 Task: In the  document development.rtf Select the first Column and change text color to  'Black' Apply the command  'Undo' Apply the command  Redo
Action: Mouse moved to (315, 378)
Screenshot: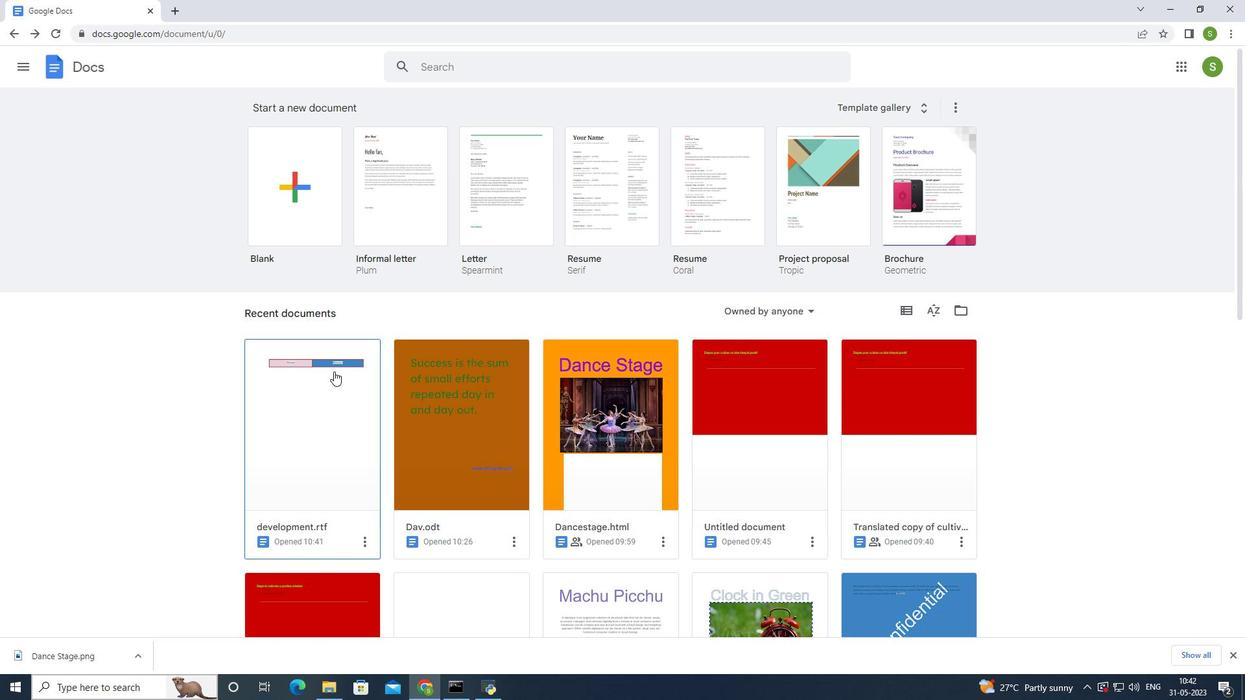 
Action: Mouse pressed left at (315, 378)
Screenshot: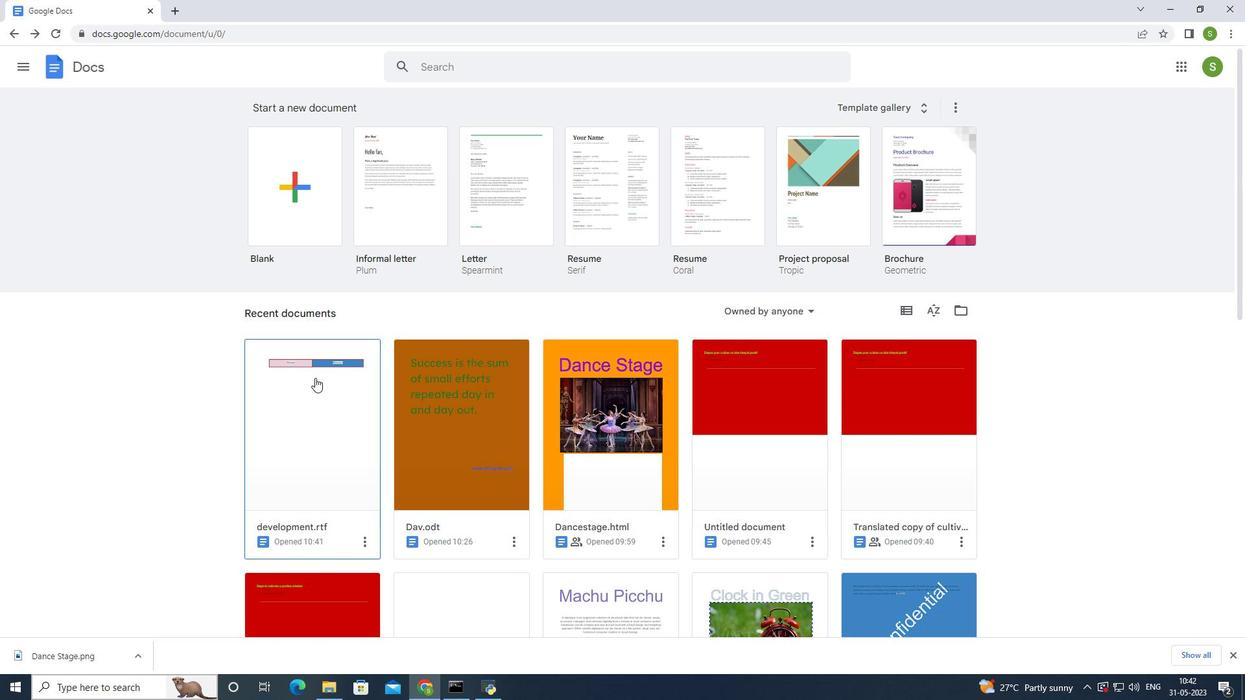 
Action: Mouse moved to (497, 230)
Screenshot: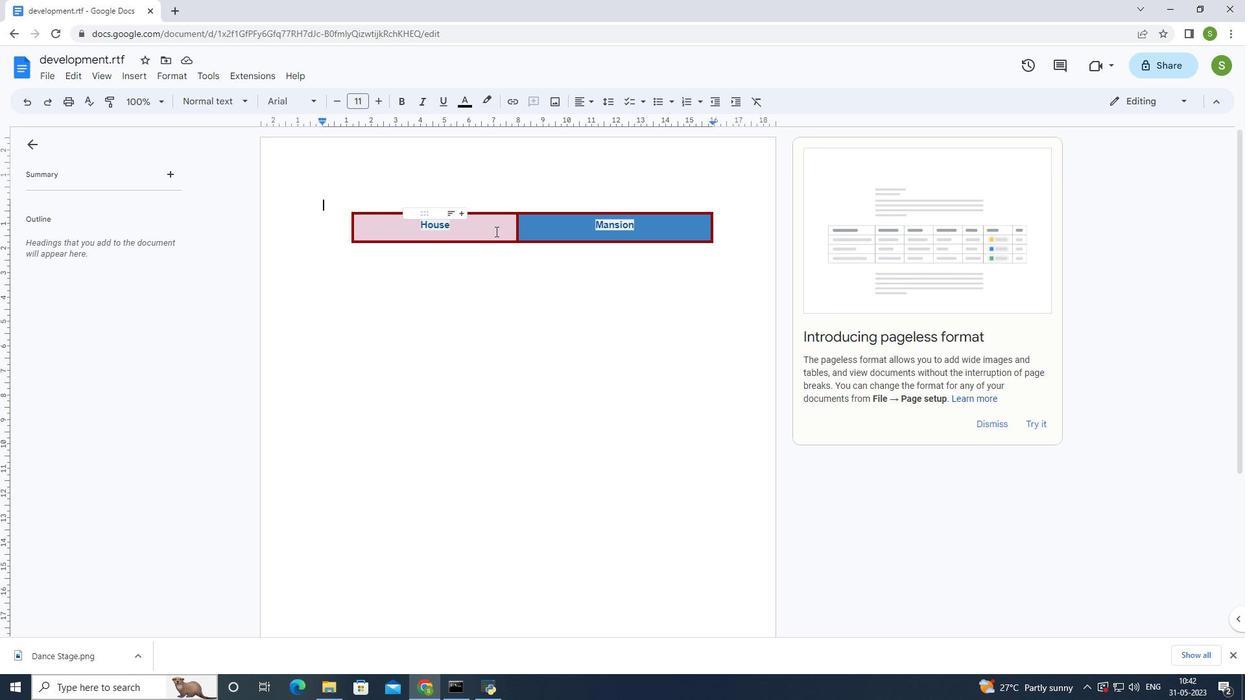 
Action: Mouse pressed left at (497, 230)
Screenshot: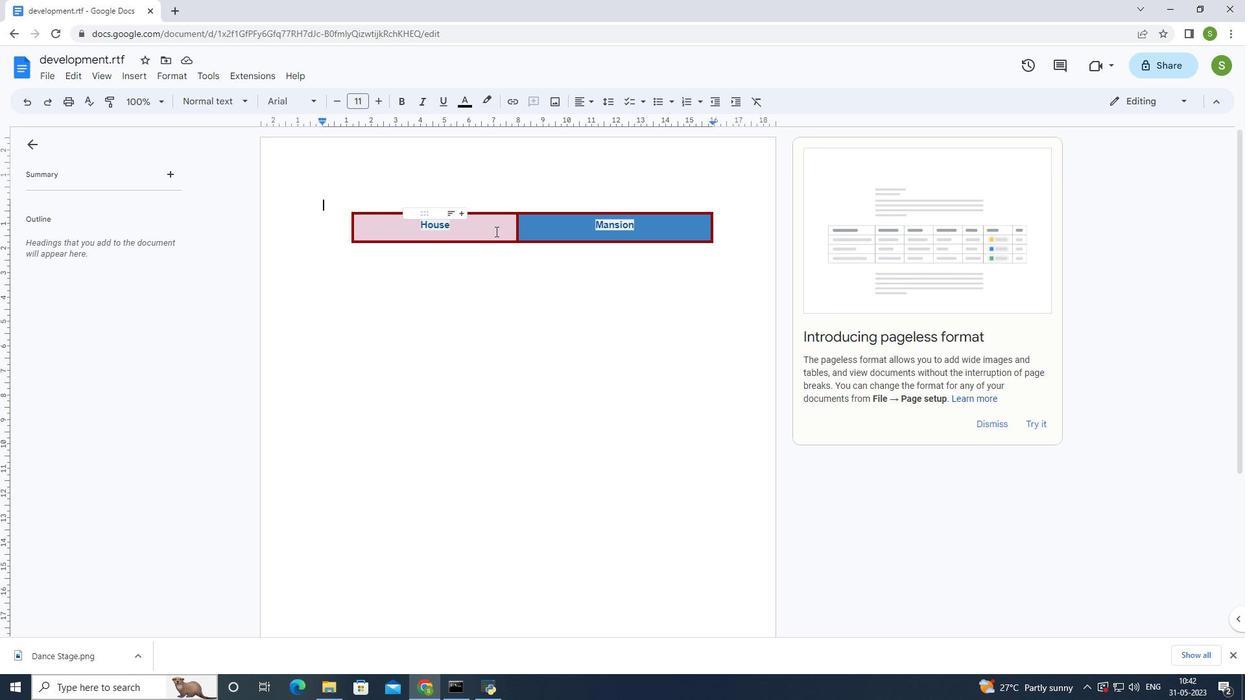 
Action: Mouse moved to (466, 101)
Screenshot: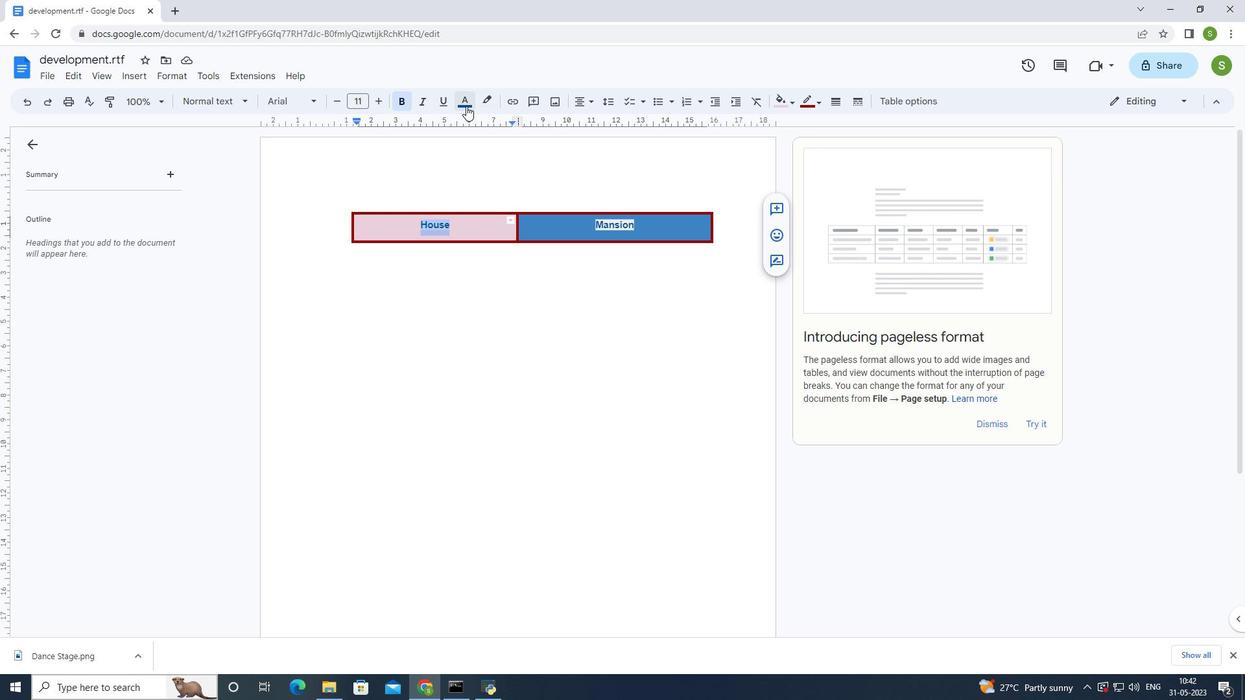 
Action: Mouse pressed left at (466, 101)
Screenshot: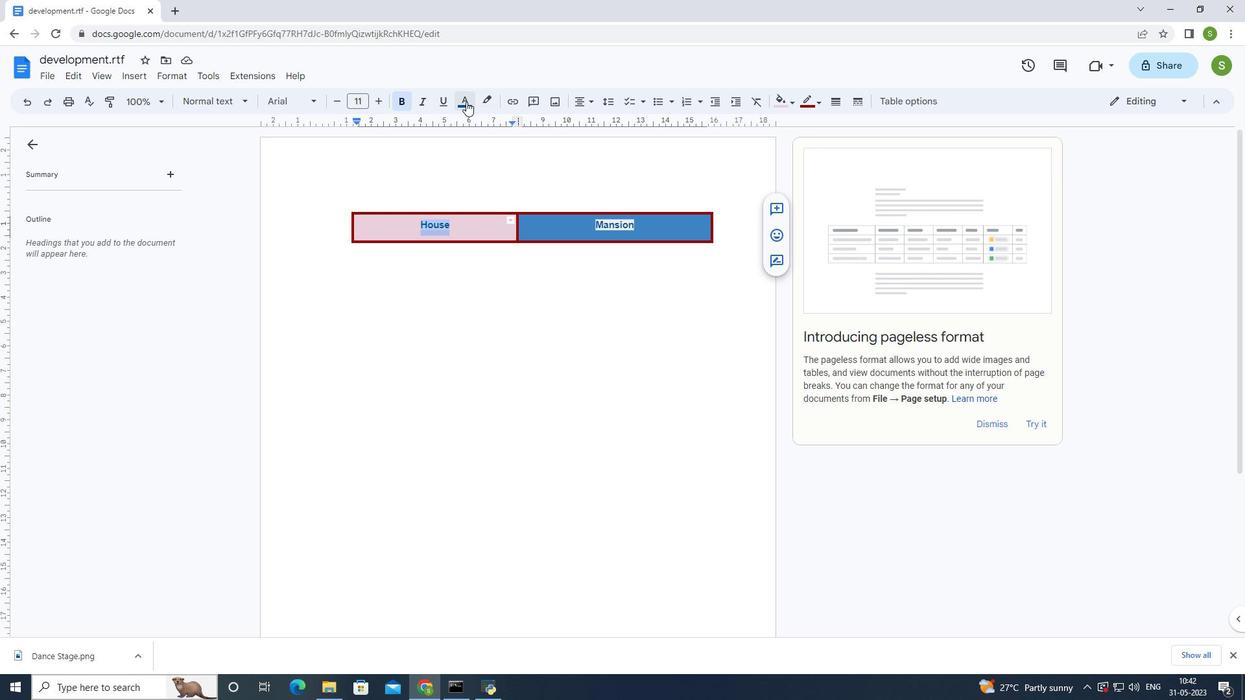 
Action: Mouse moved to (470, 129)
Screenshot: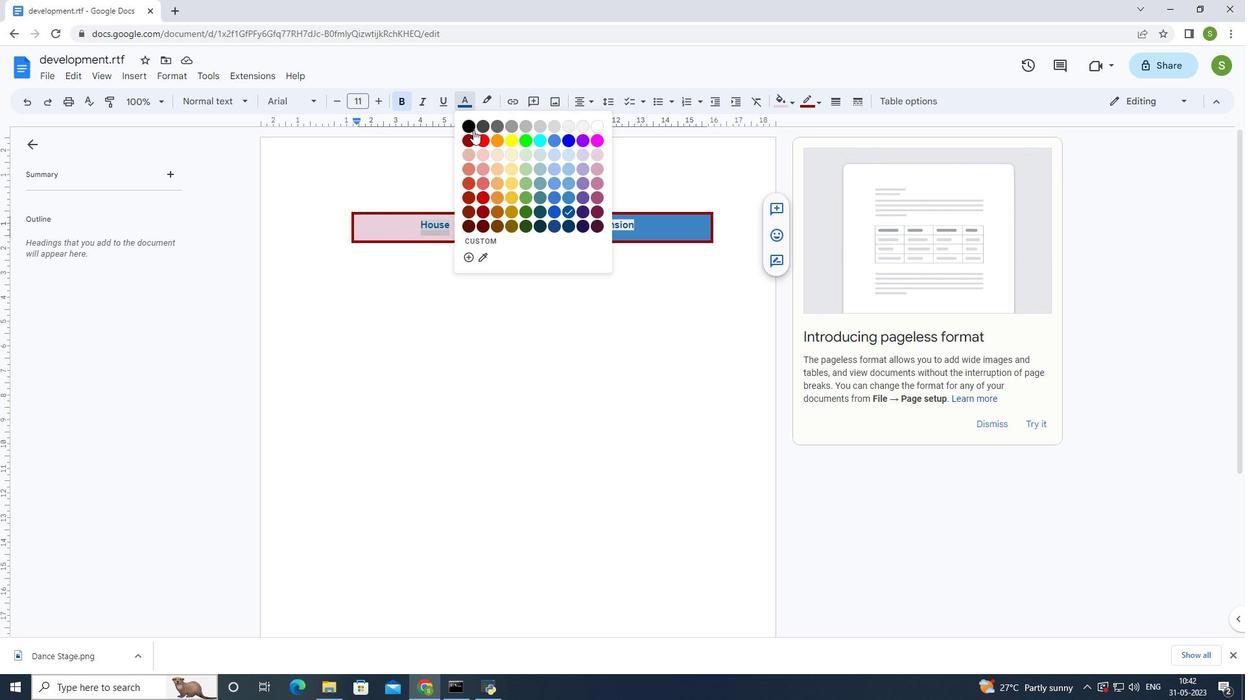 
Action: Mouse pressed left at (470, 129)
Screenshot: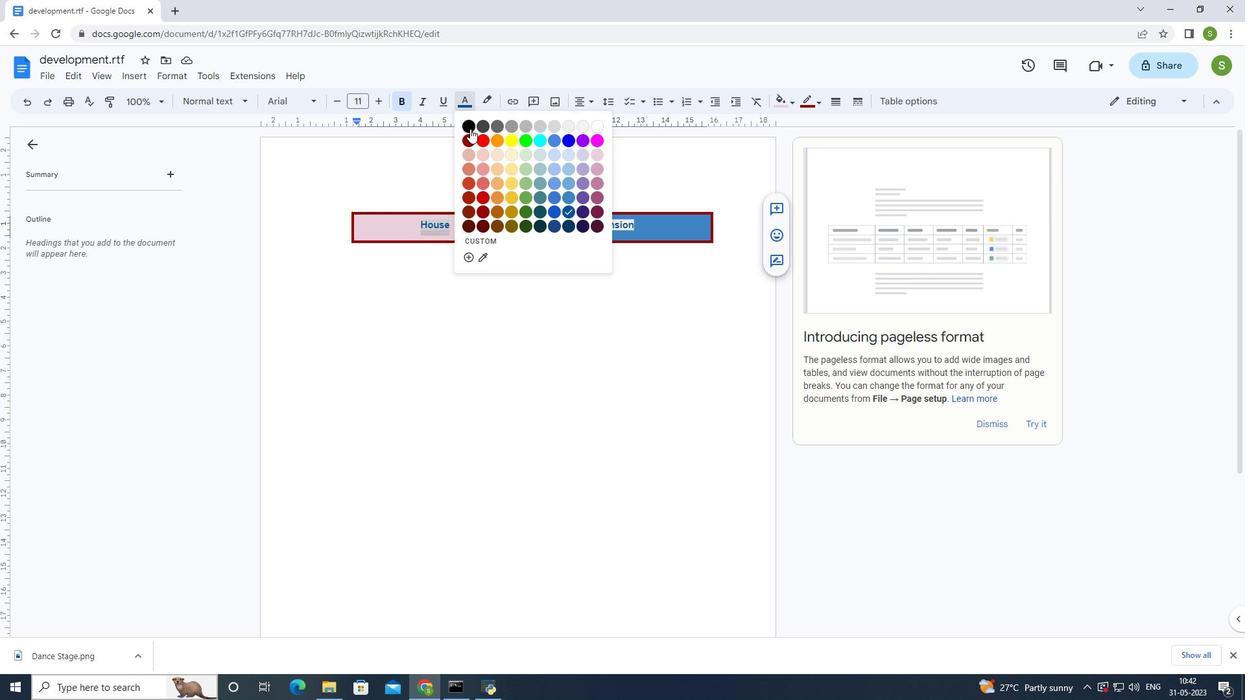 
Action: Mouse moved to (487, 290)
Screenshot: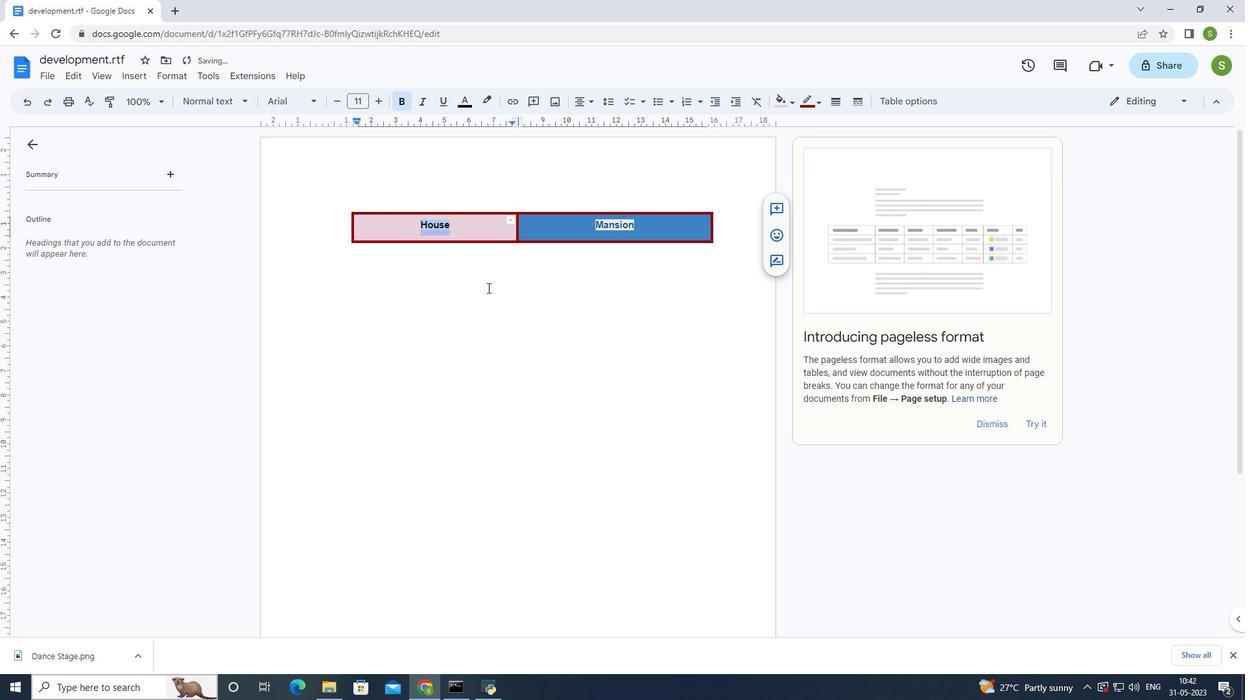 
Action: Mouse pressed left at (487, 290)
Screenshot: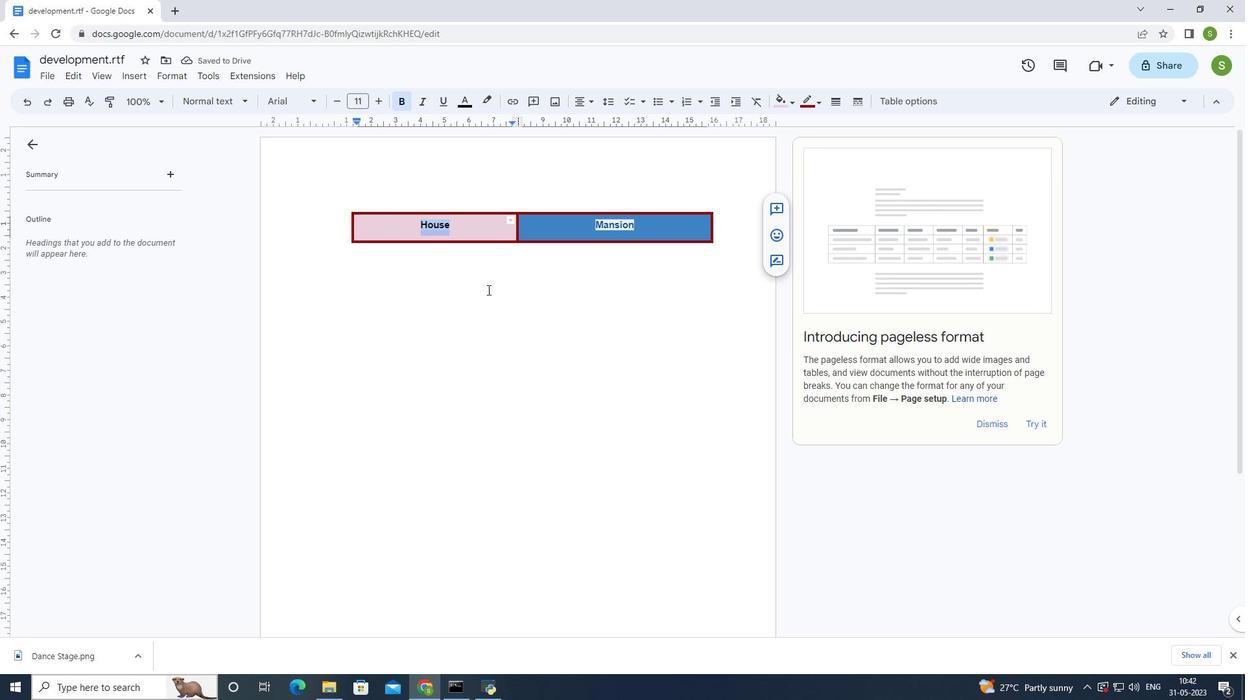 
Action: Mouse moved to (27, 98)
Screenshot: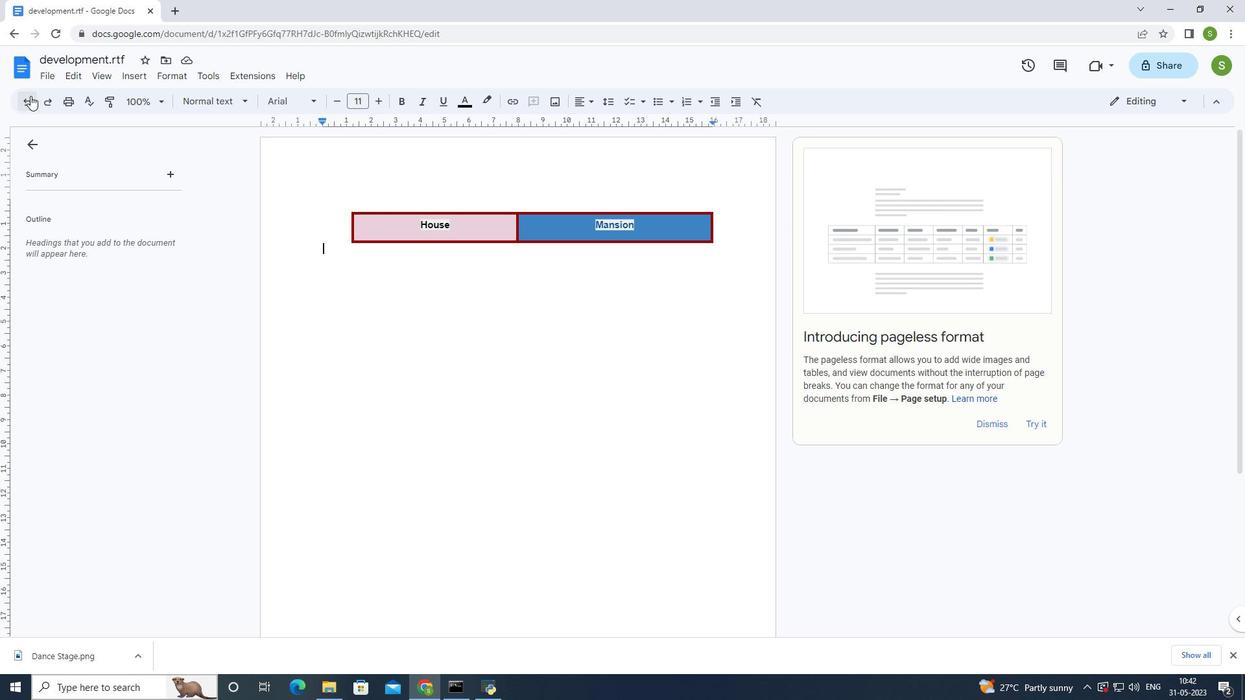 
Action: Mouse pressed left at (27, 98)
Screenshot: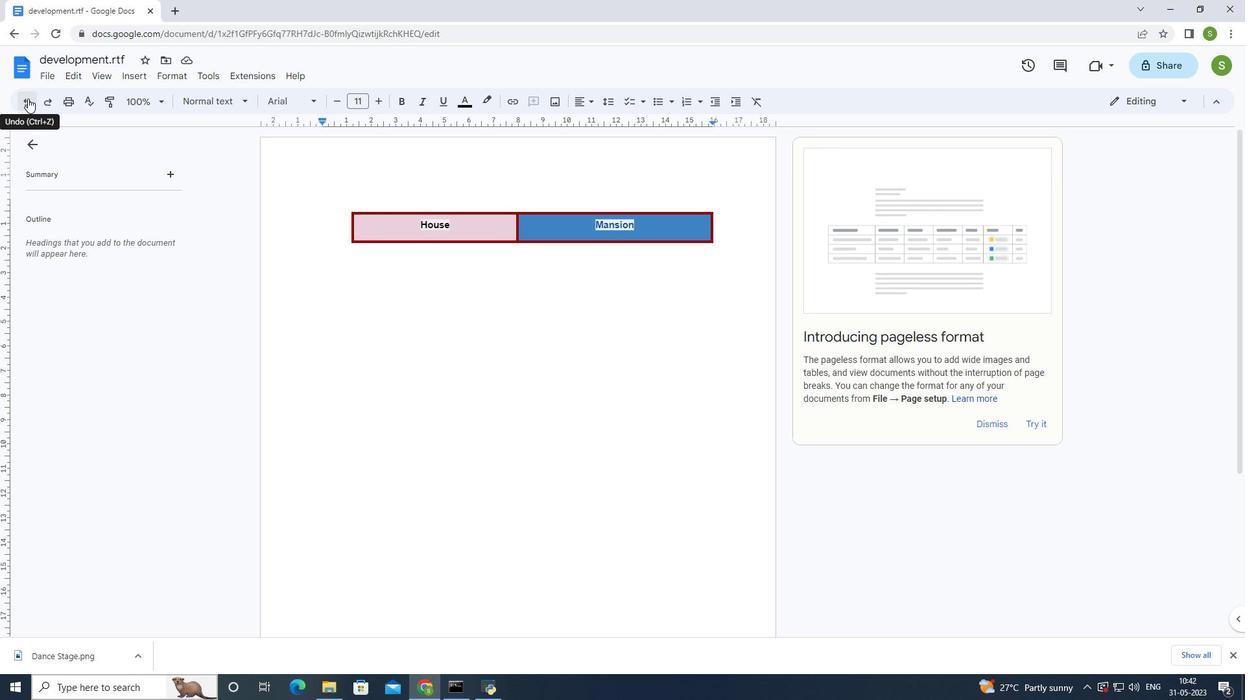 
Action: Mouse moved to (43, 99)
Screenshot: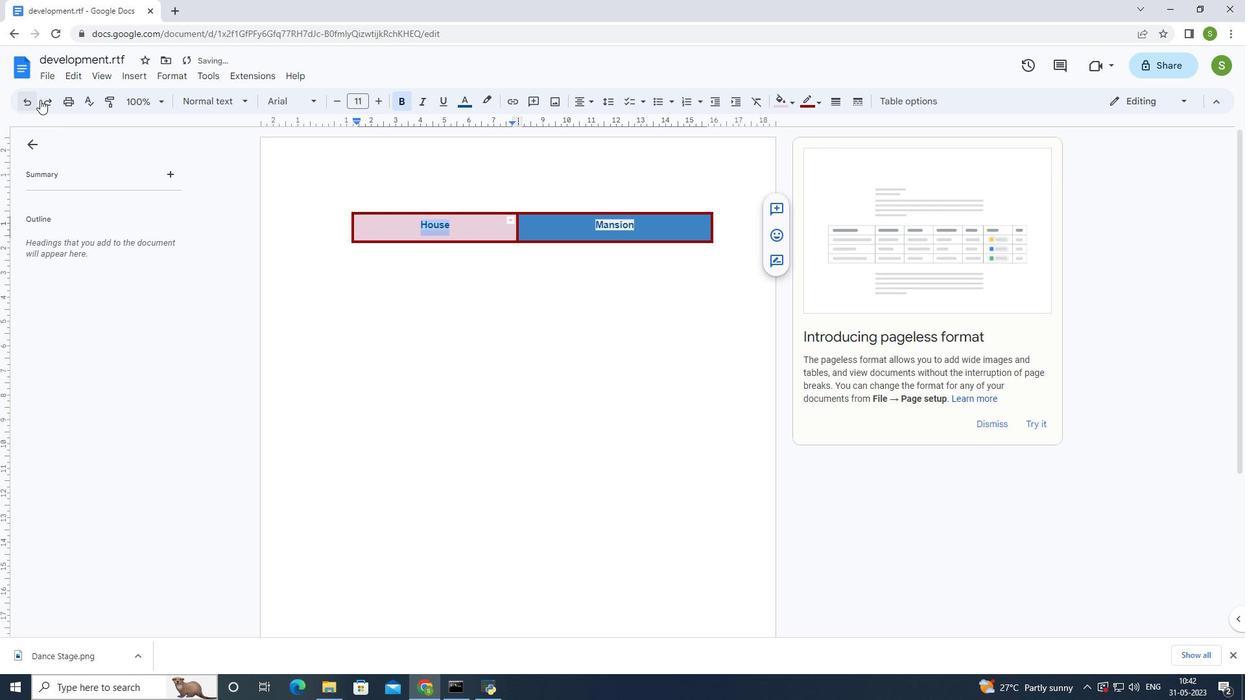 
Action: Mouse pressed left at (43, 99)
Screenshot: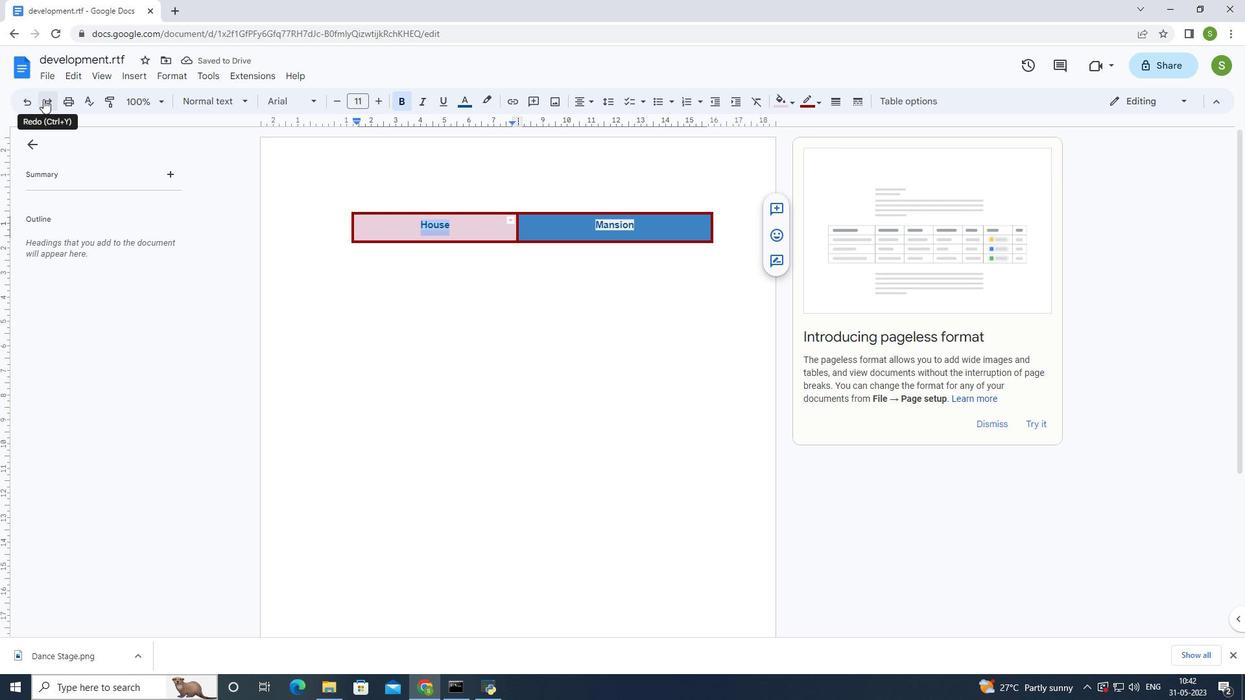 
Action: Mouse moved to (312, 219)
Screenshot: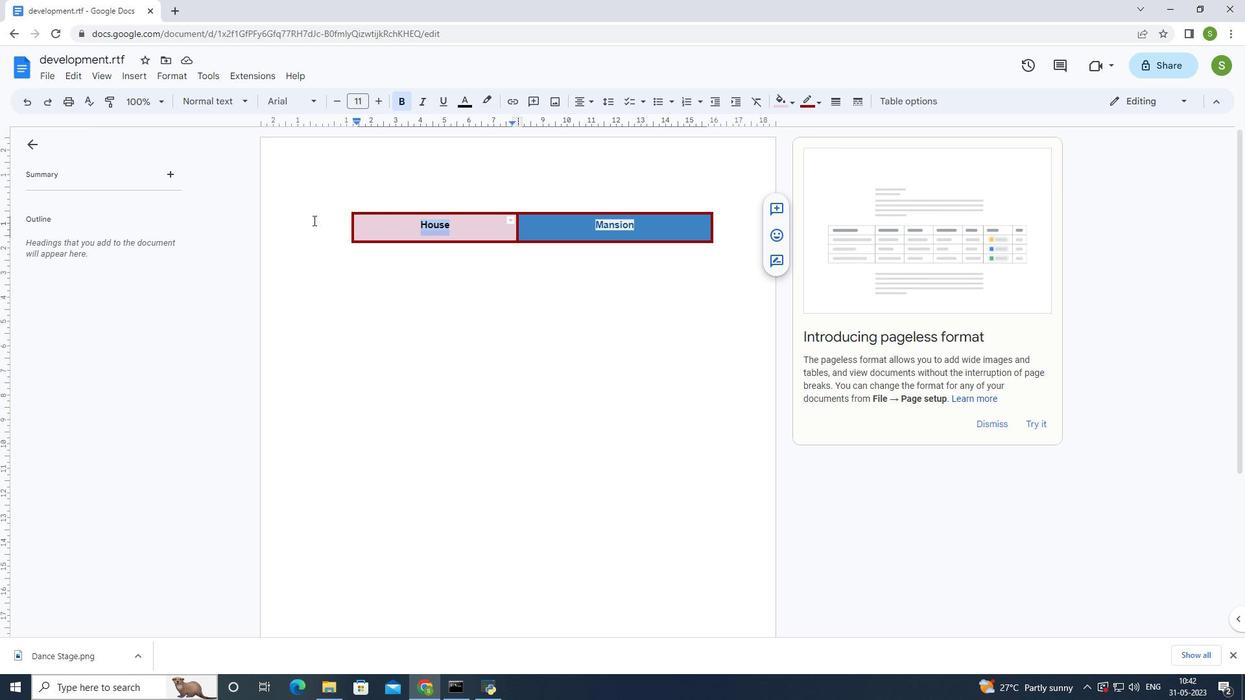 
Action: Key pressed ctrl+S
Screenshot: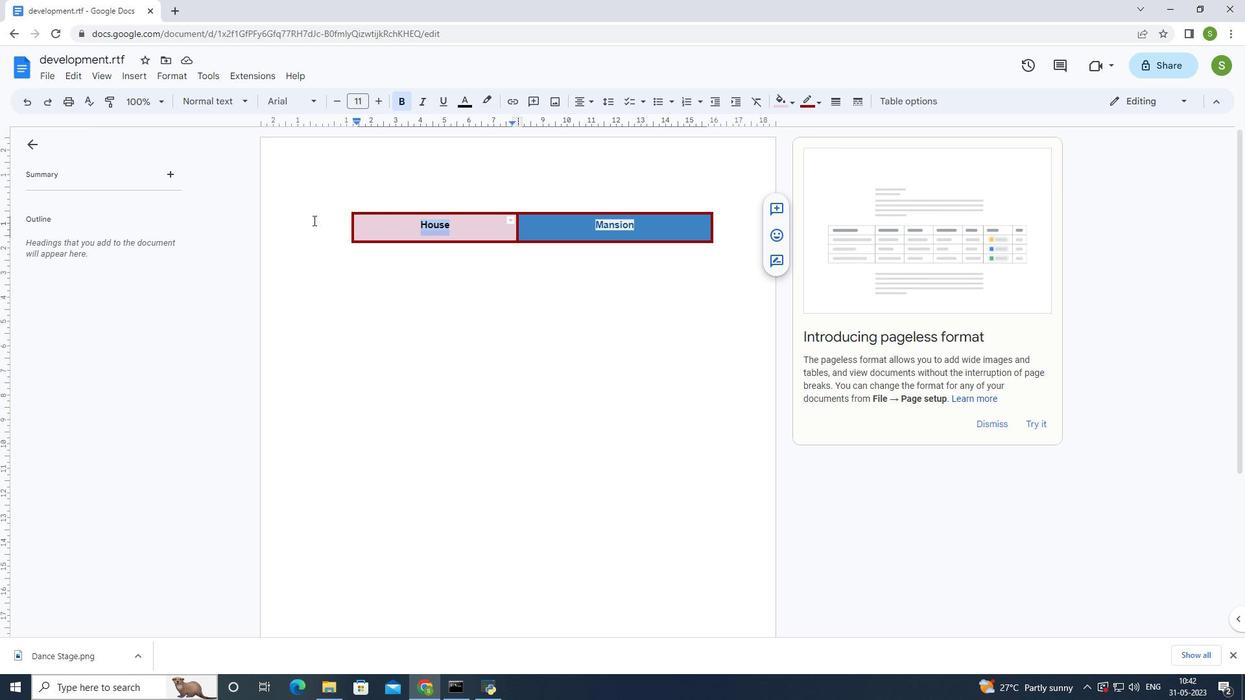 
Action: Mouse moved to (299, 222)
Screenshot: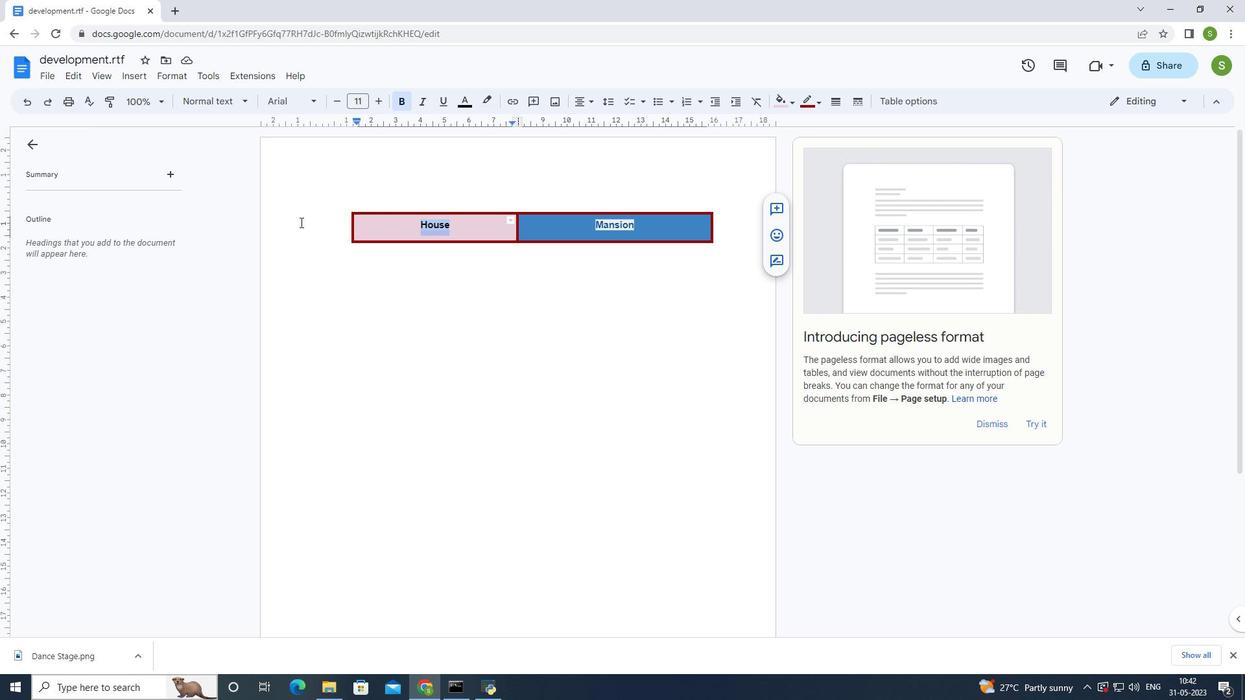 
